 Task: Create a rule from the Agile list, Priority changed -> Complete task in the project ApexTech if Priority Cleared then Complete Task
Action: Mouse moved to (88, 292)
Screenshot: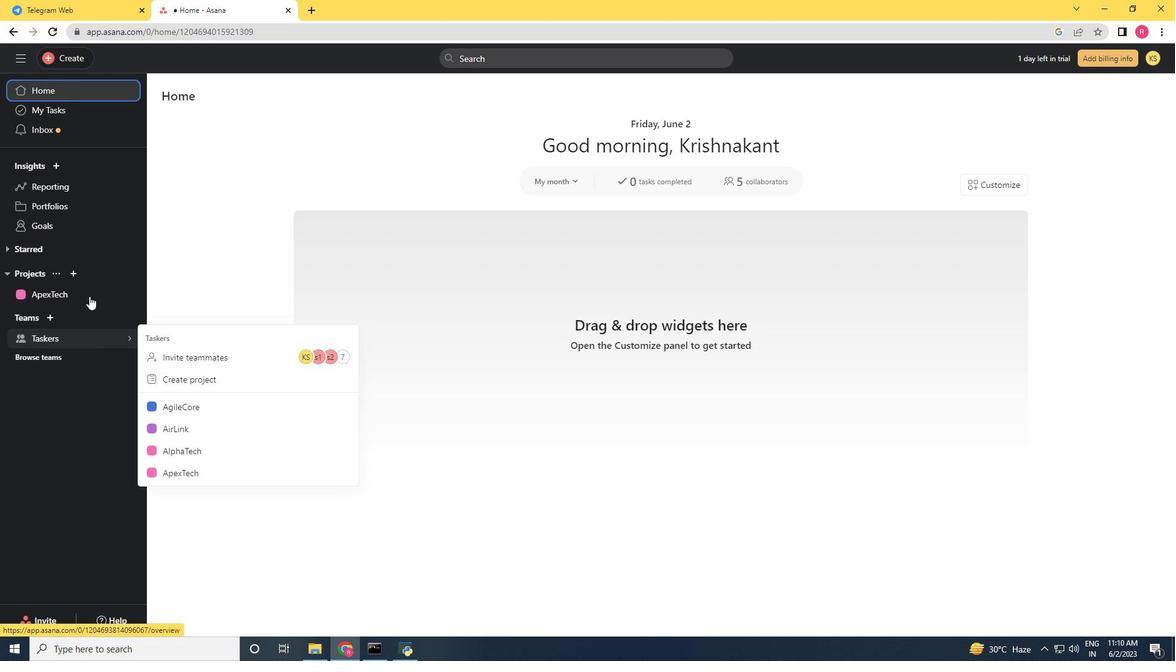 
Action: Mouse pressed left at (88, 292)
Screenshot: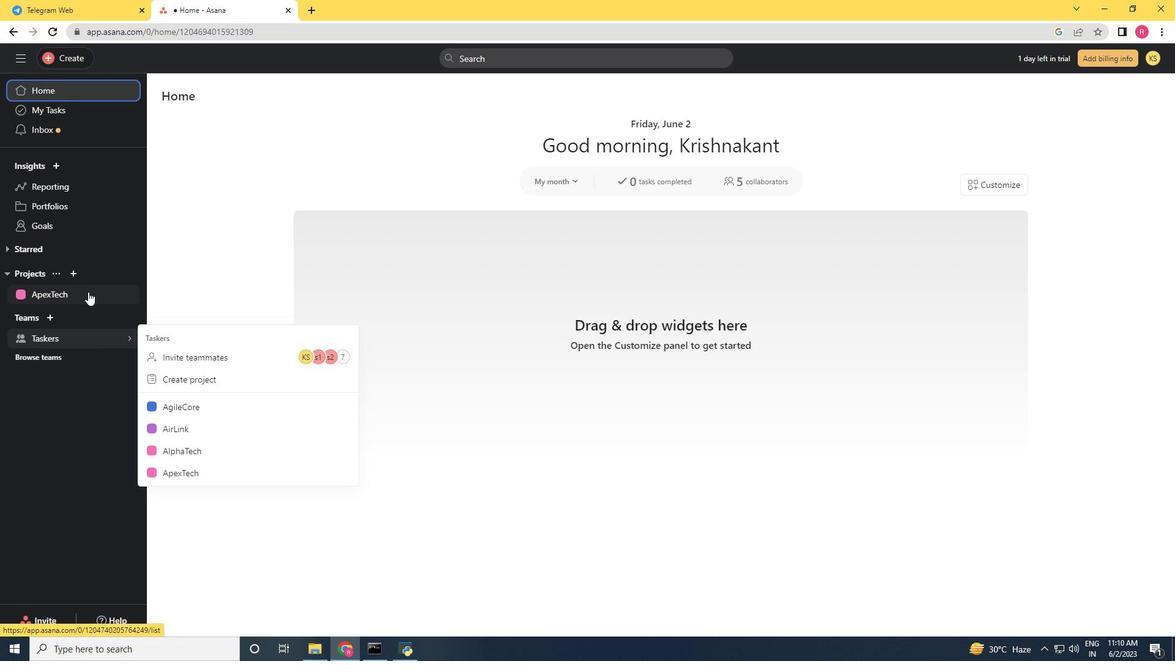 
Action: Mouse moved to (1134, 98)
Screenshot: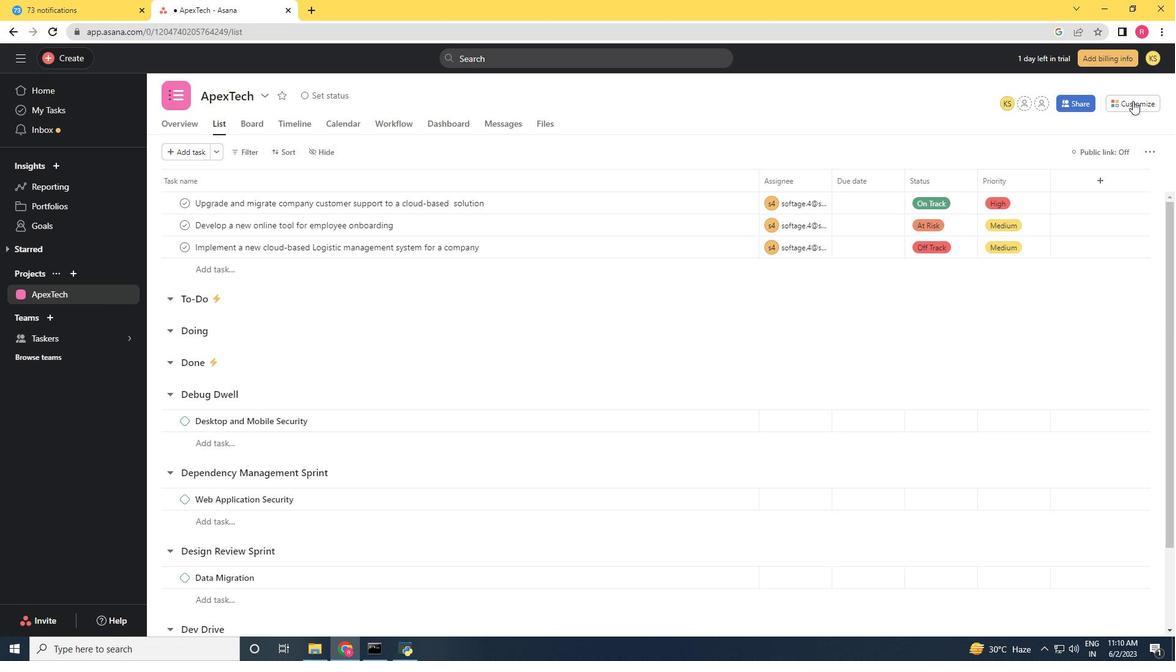 
Action: Mouse pressed left at (1134, 98)
Screenshot: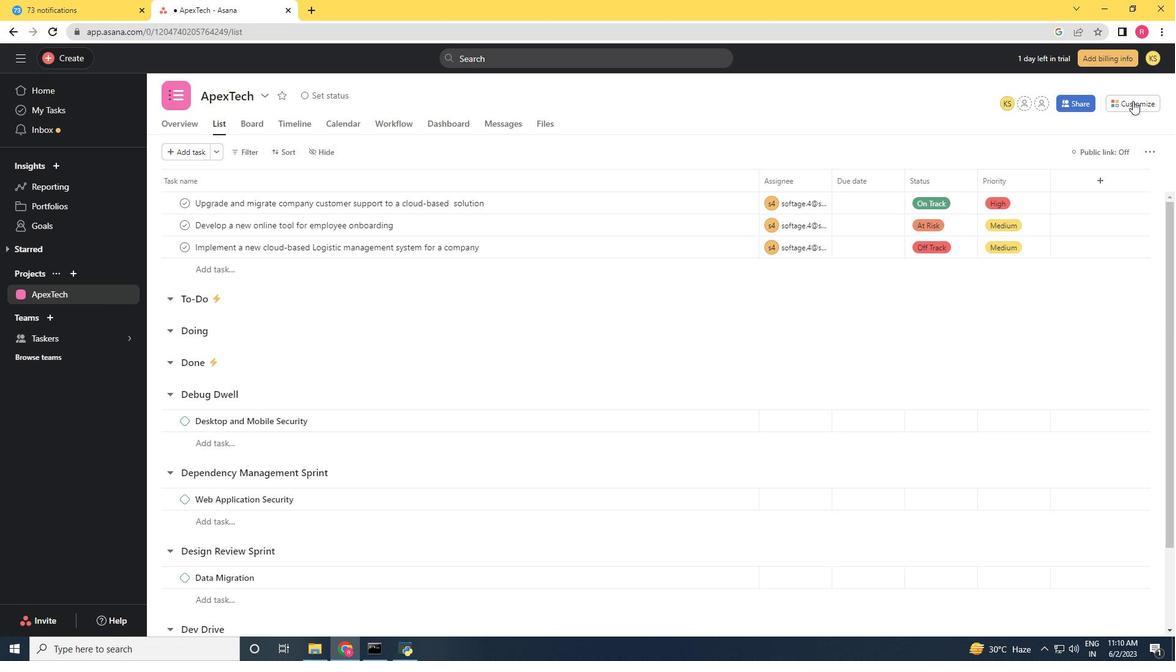 
Action: Mouse moved to (914, 276)
Screenshot: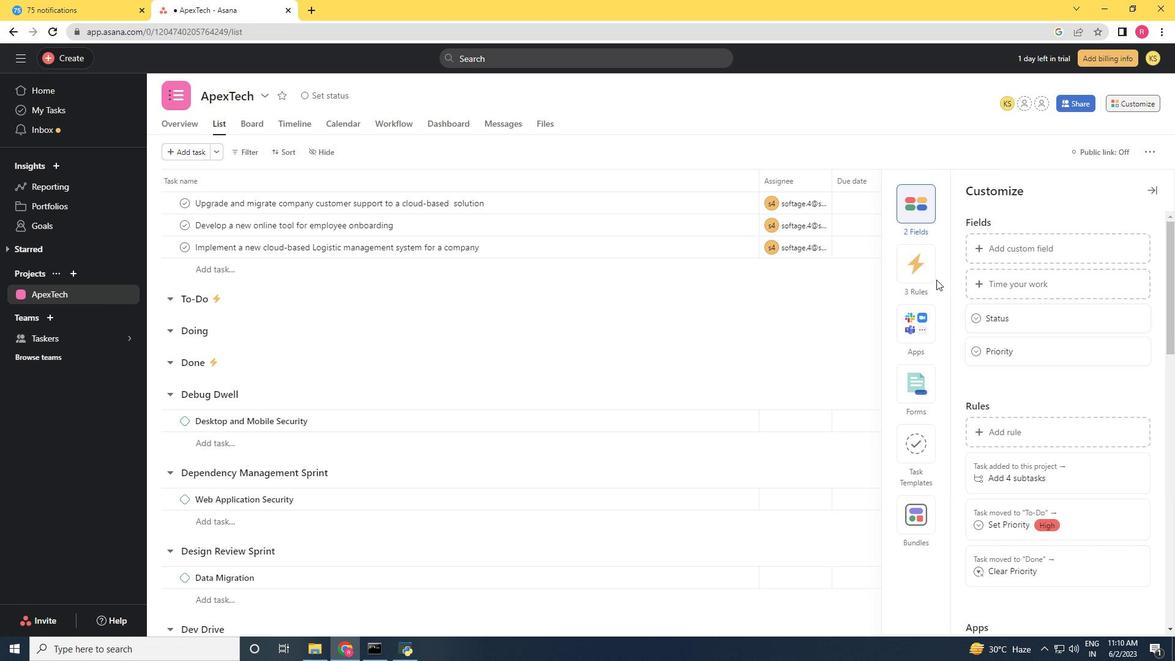 
Action: Mouse pressed left at (914, 276)
Screenshot: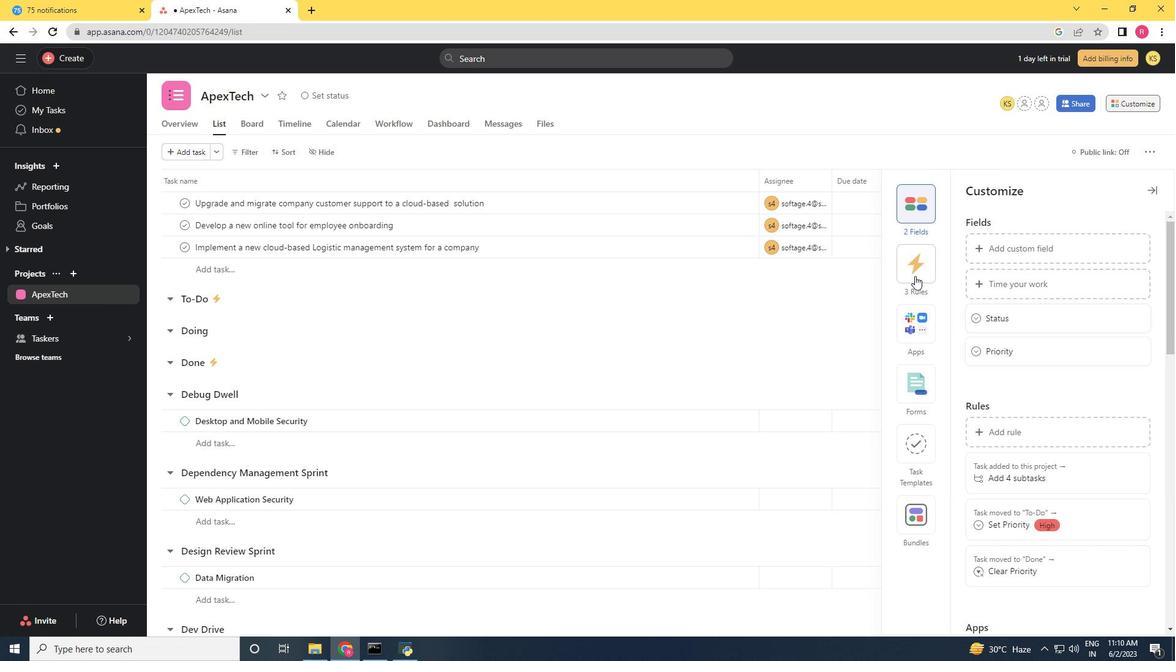 
Action: Mouse moved to (1006, 251)
Screenshot: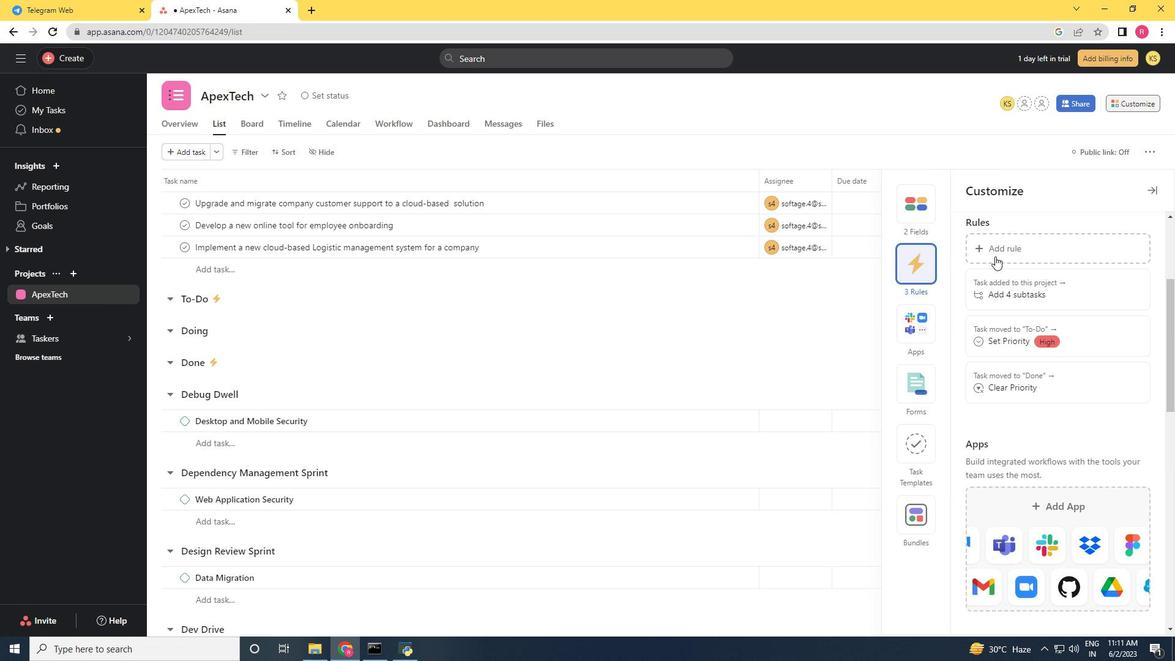 
Action: Mouse pressed left at (1006, 251)
Screenshot: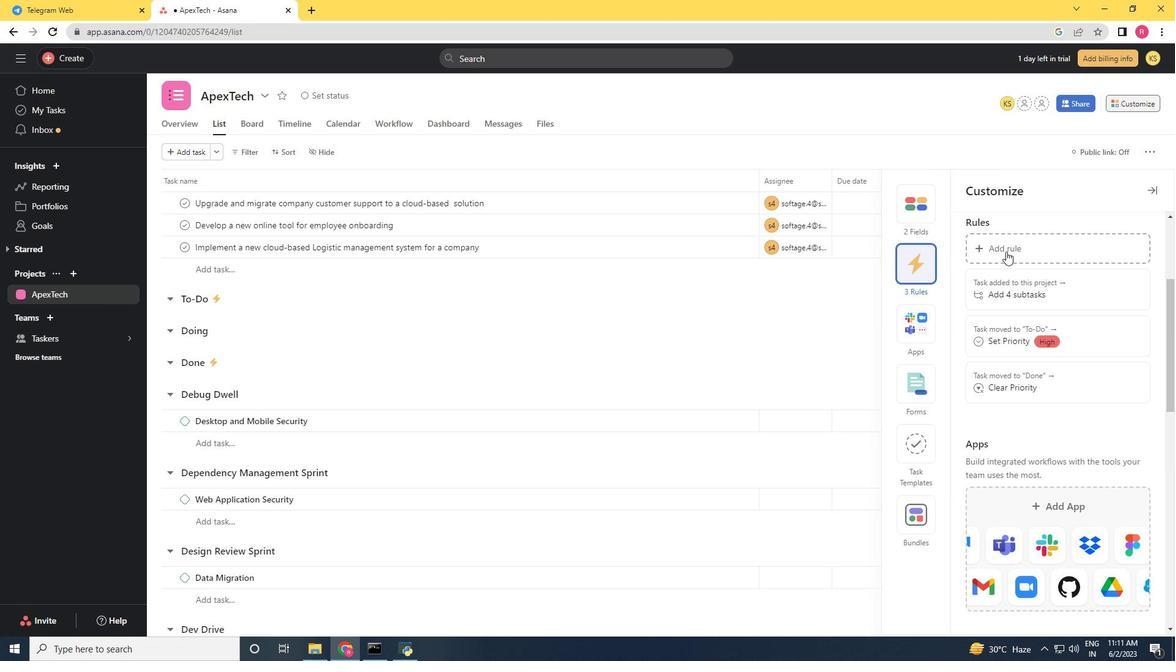 
Action: Mouse moved to (256, 181)
Screenshot: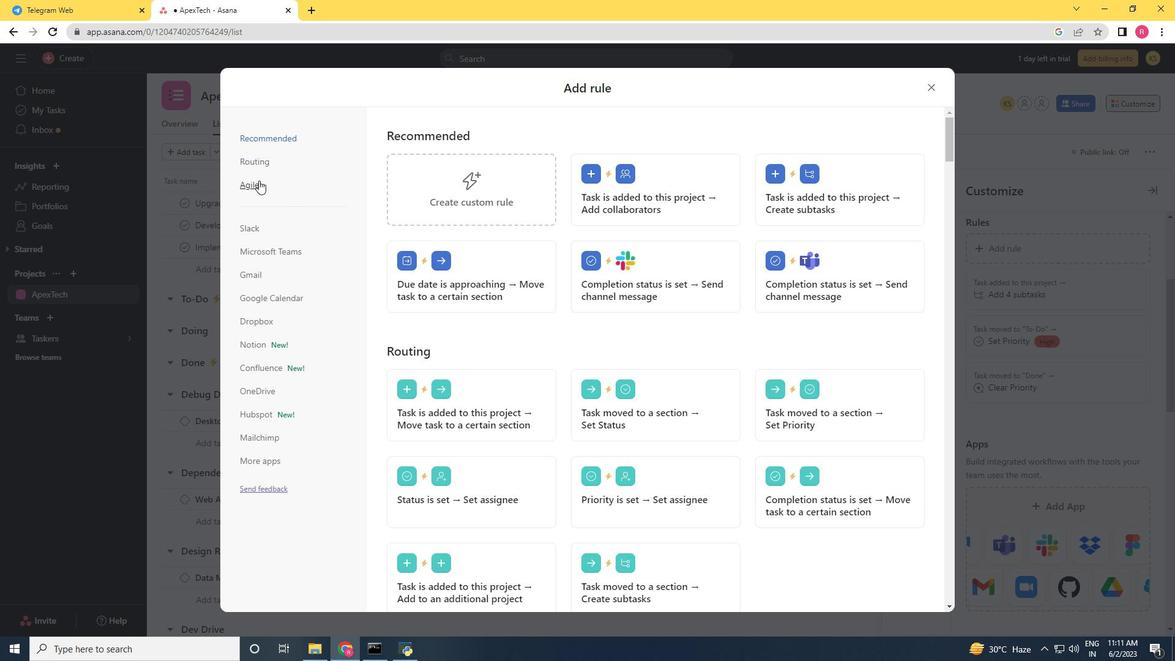 
Action: Mouse pressed left at (256, 181)
Screenshot: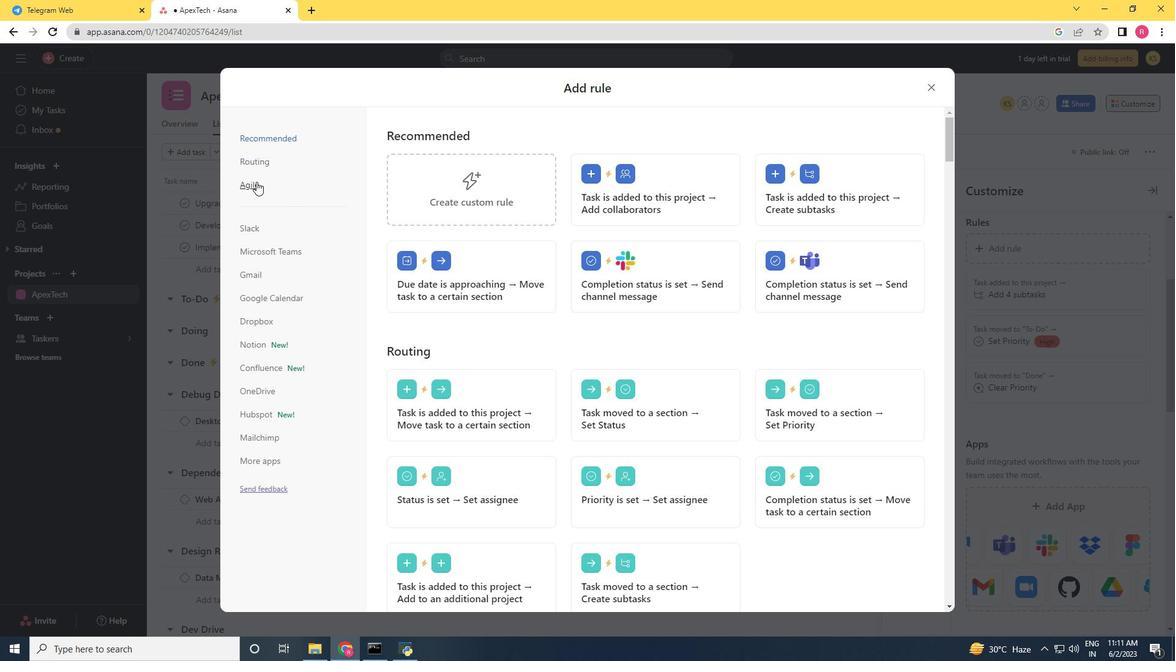 
Action: Mouse moved to (652, 186)
Screenshot: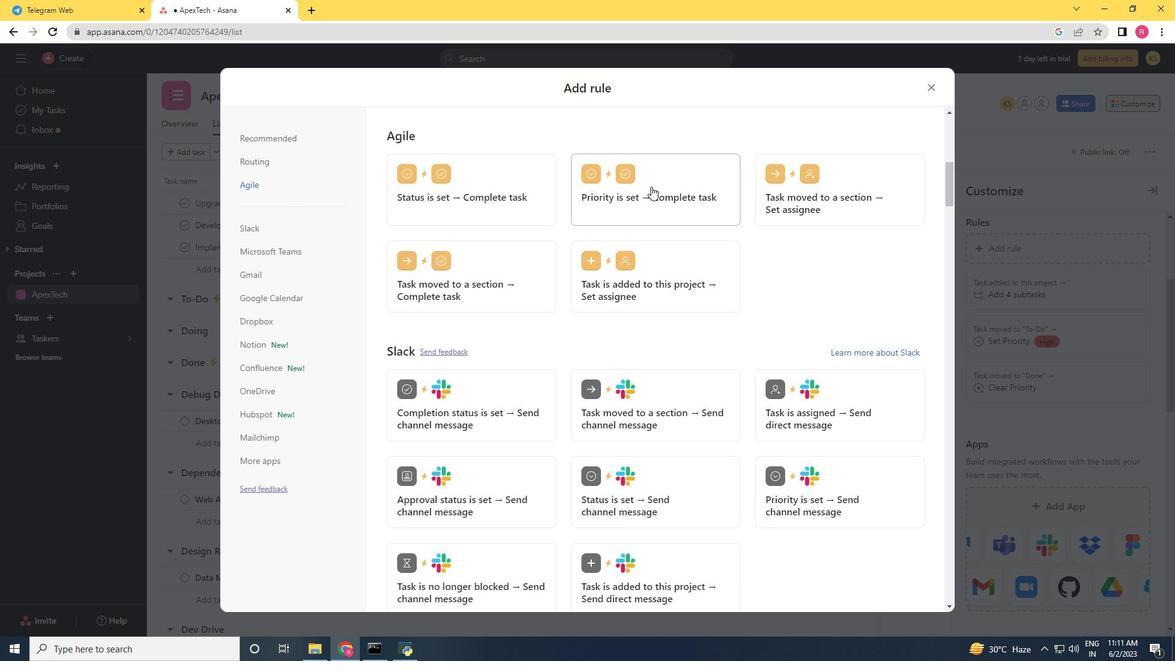 
Action: Mouse pressed left at (652, 186)
Screenshot: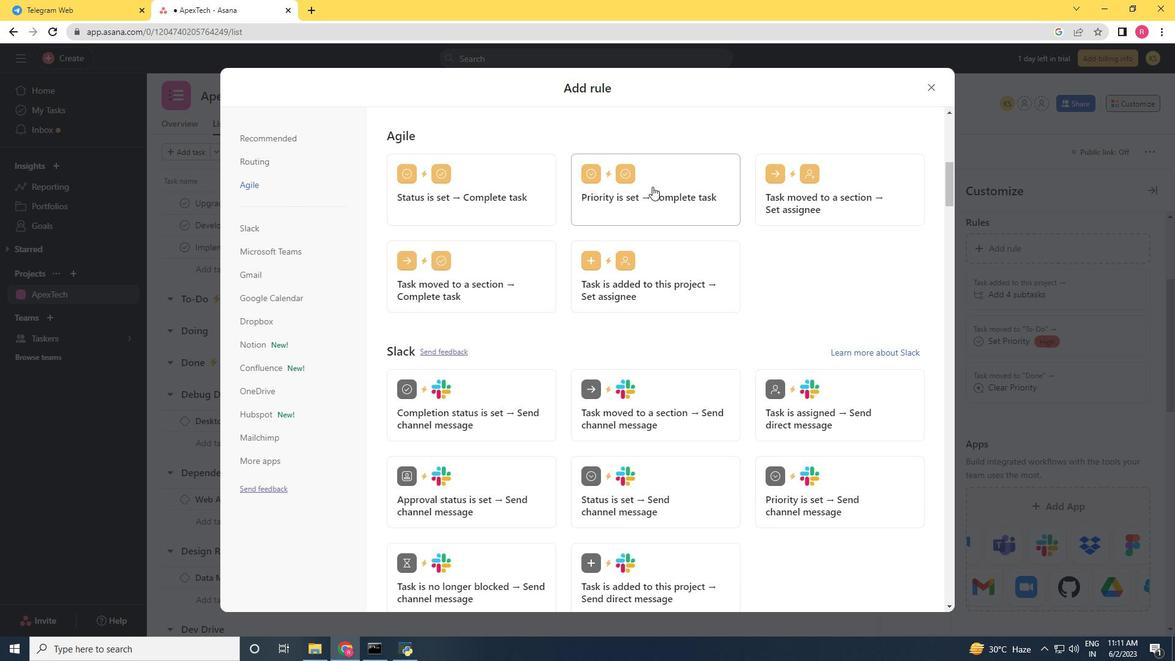 
Action: Mouse moved to (799, 205)
Screenshot: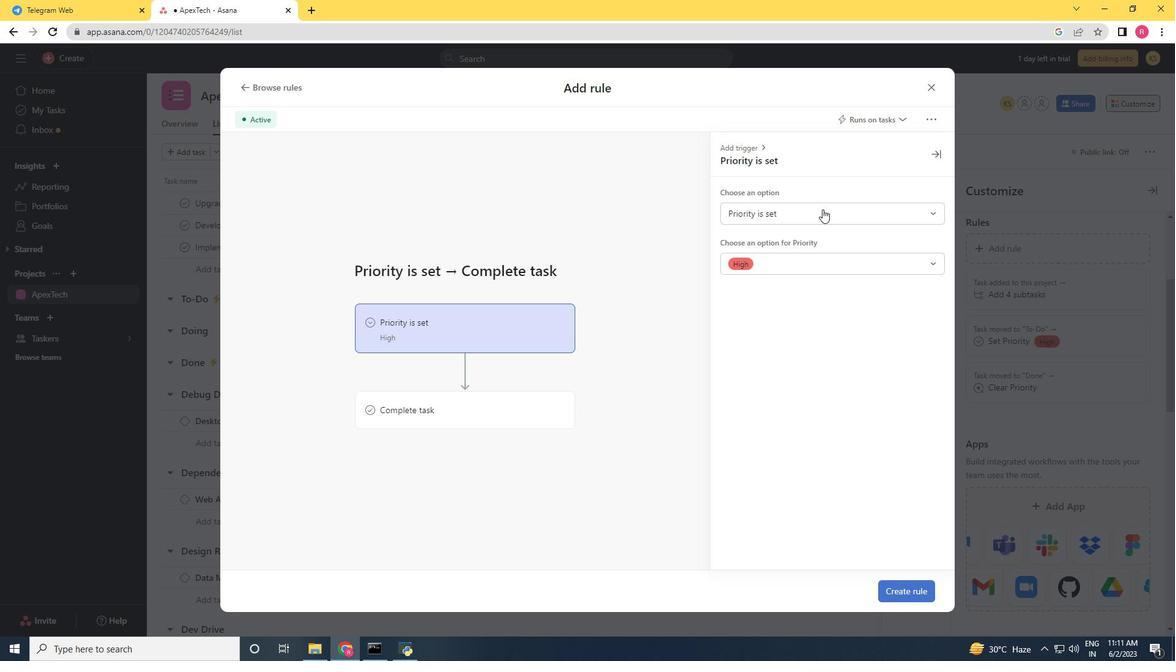 
Action: Mouse pressed left at (799, 205)
Screenshot: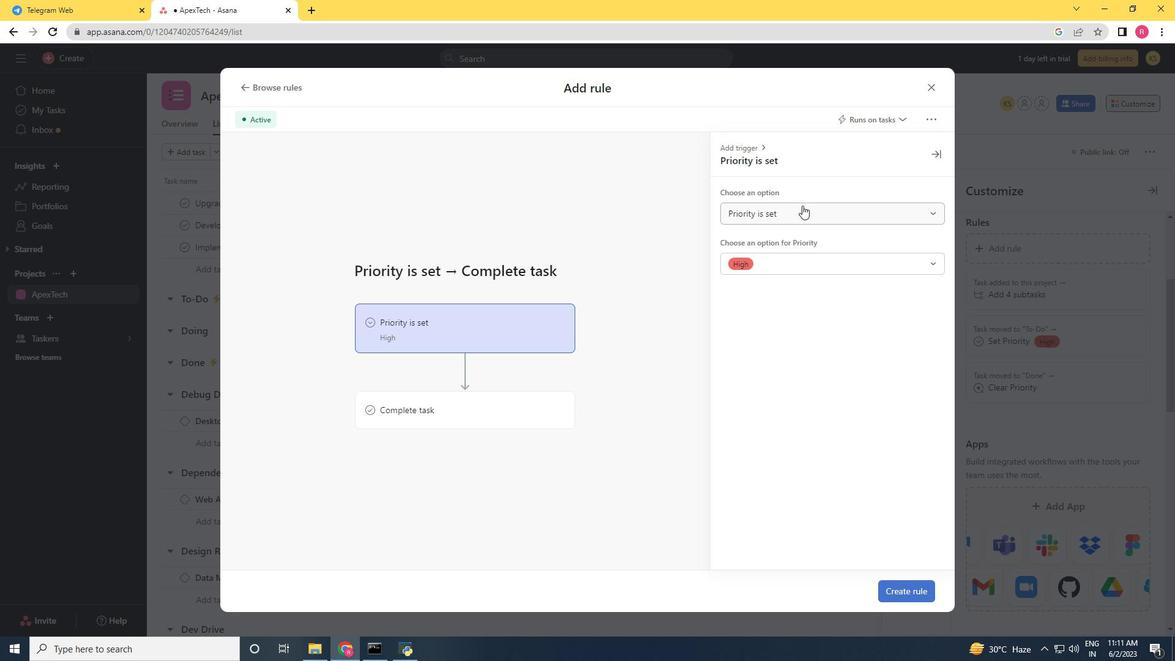 
Action: Mouse moved to (786, 257)
Screenshot: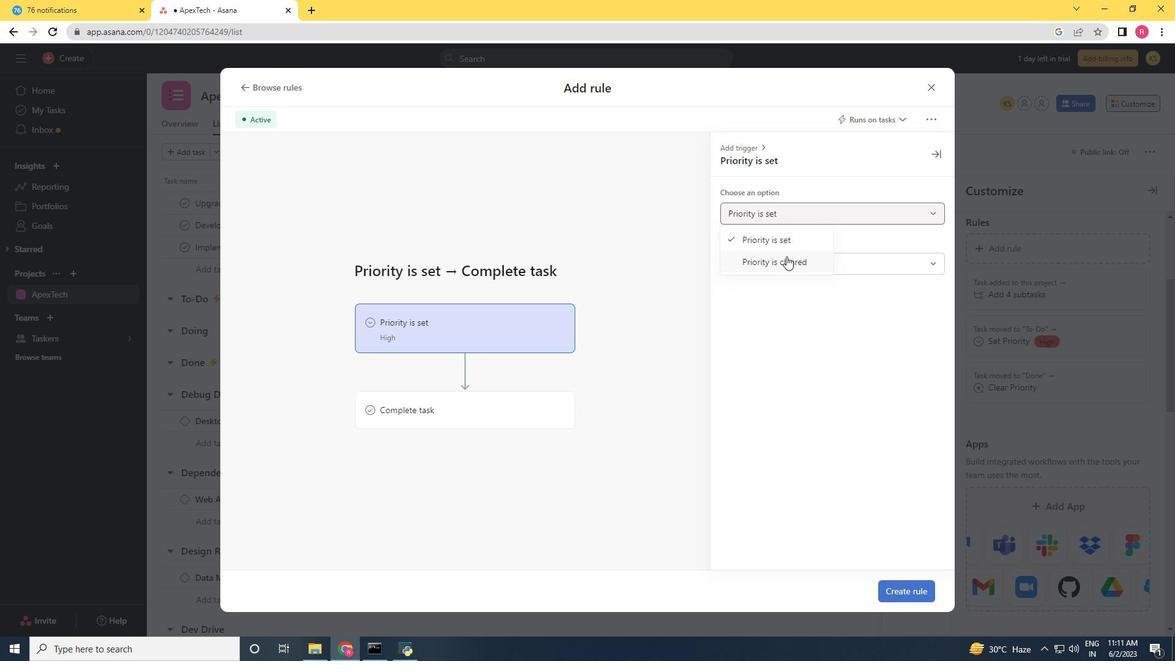 
Action: Mouse pressed left at (786, 257)
Screenshot: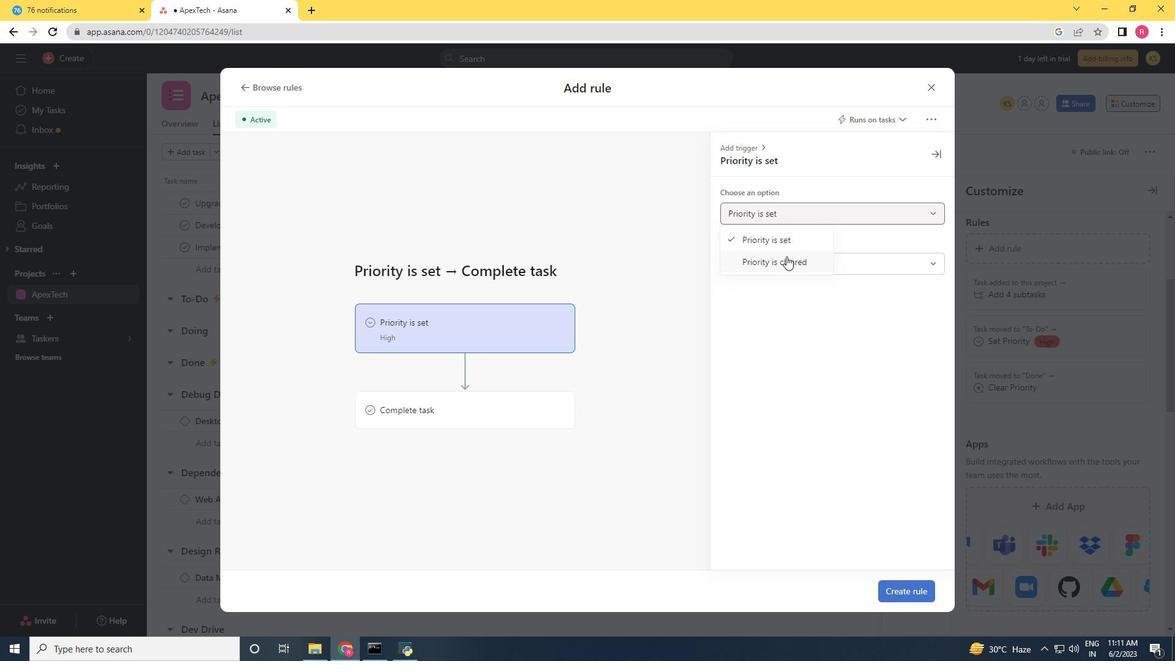 
Action: Mouse moved to (461, 391)
Screenshot: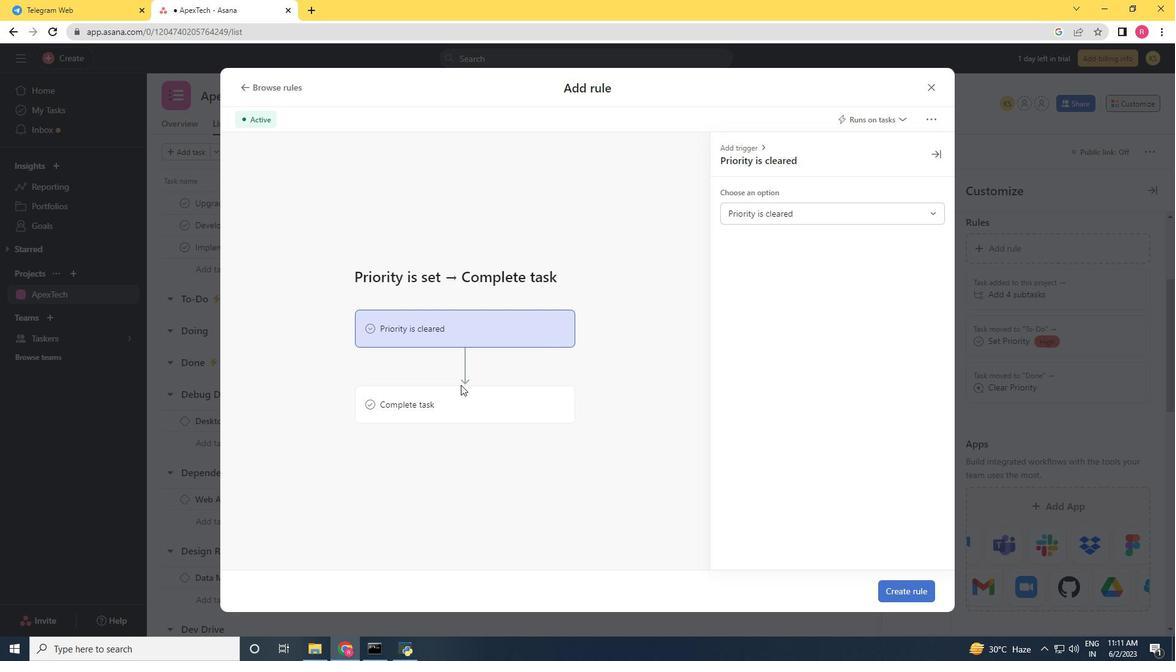 
Action: Mouse pressed left at (461, 391)
Screenshot: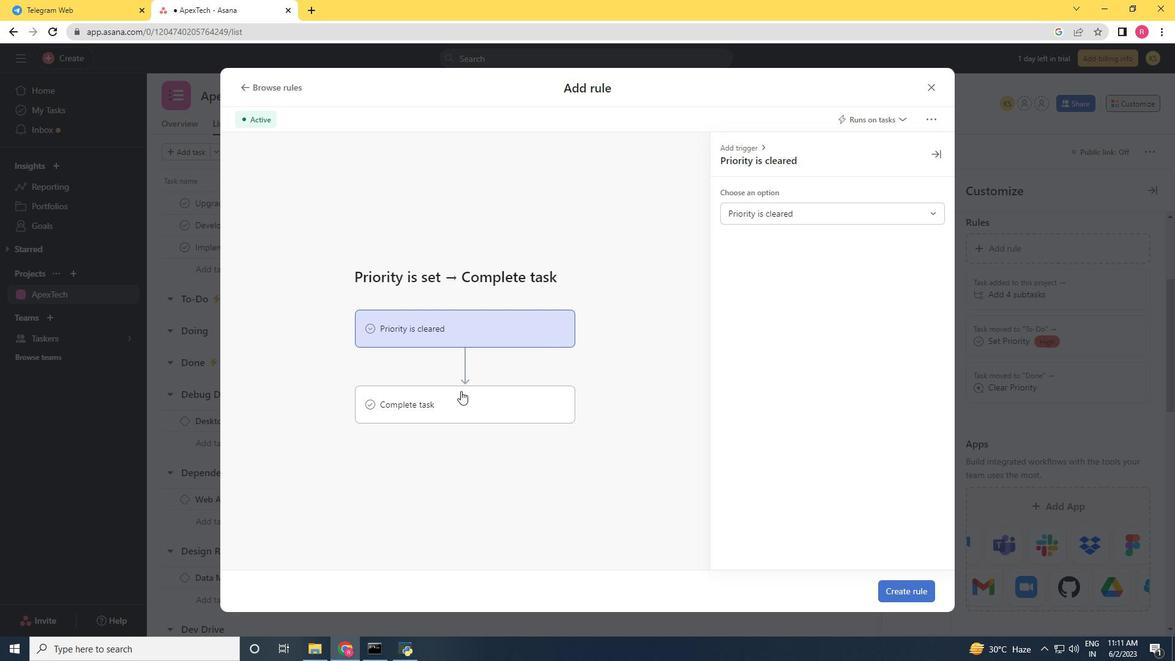 
Action: Mouse moved to (772, 215)
Screenshot: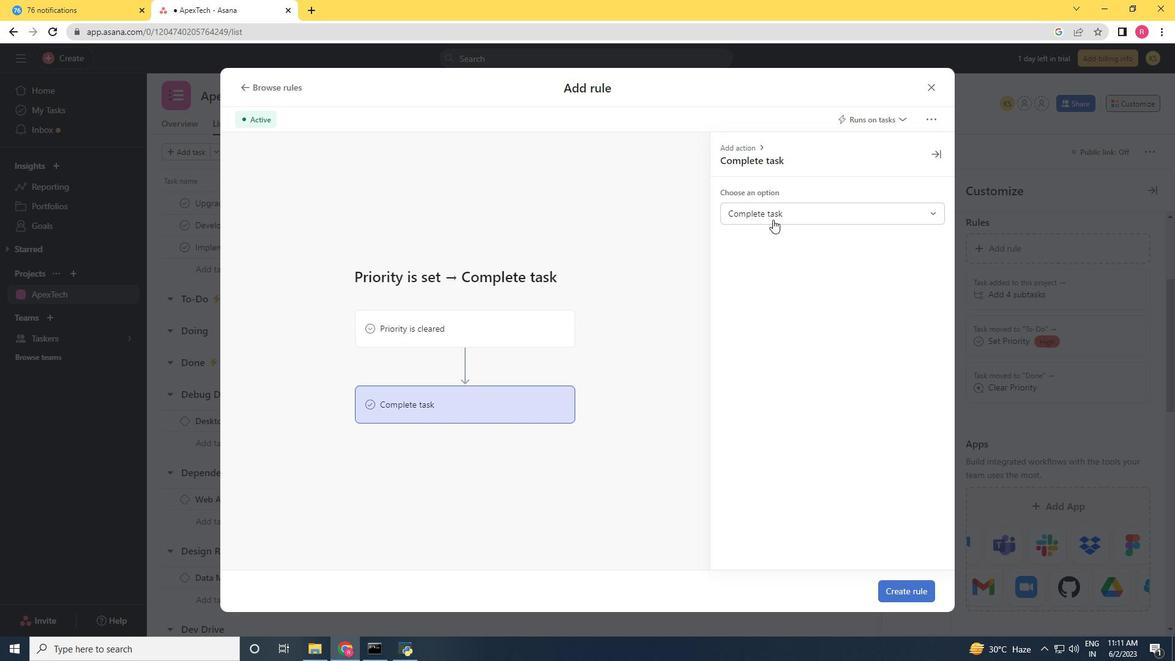
Action: Mouse pressed left at (772, 215)
Screenshot: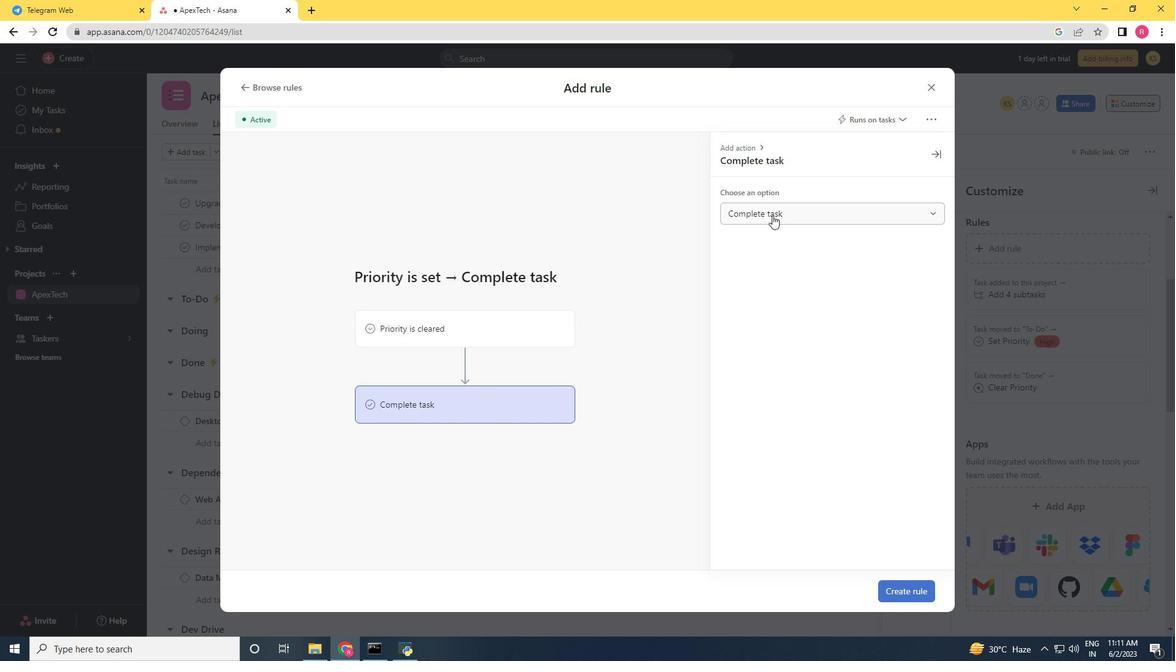 
Action: Mouse moved to (791, 241)
Screenshot: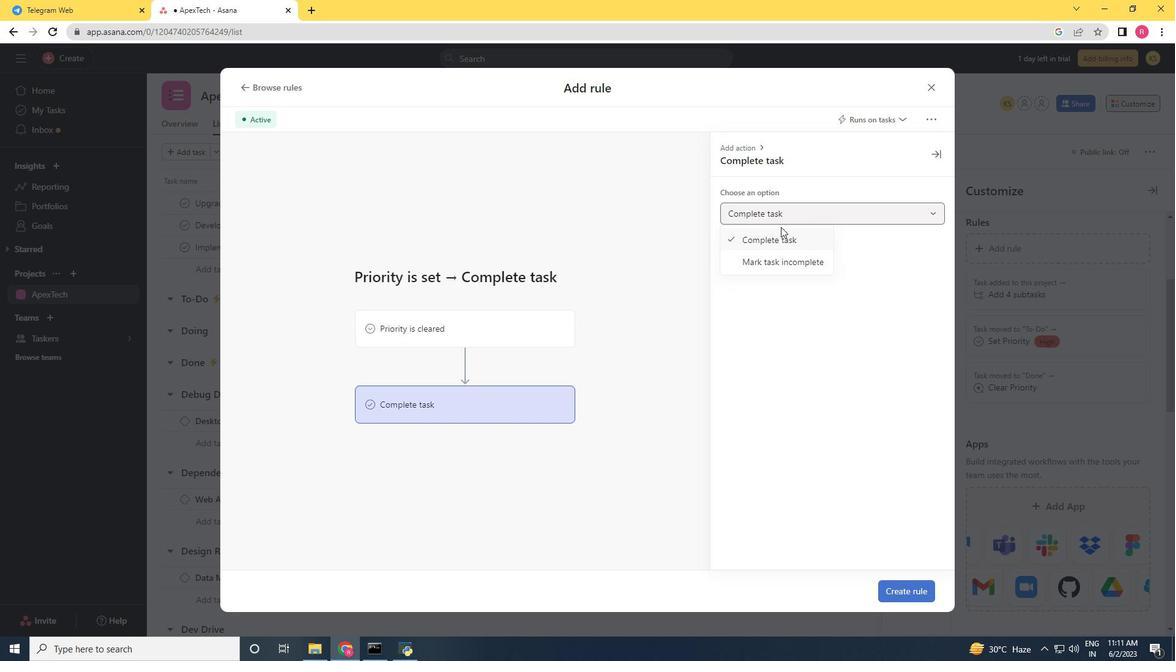 
Action: Mouse pressed left at (791, 241)
Screenshot: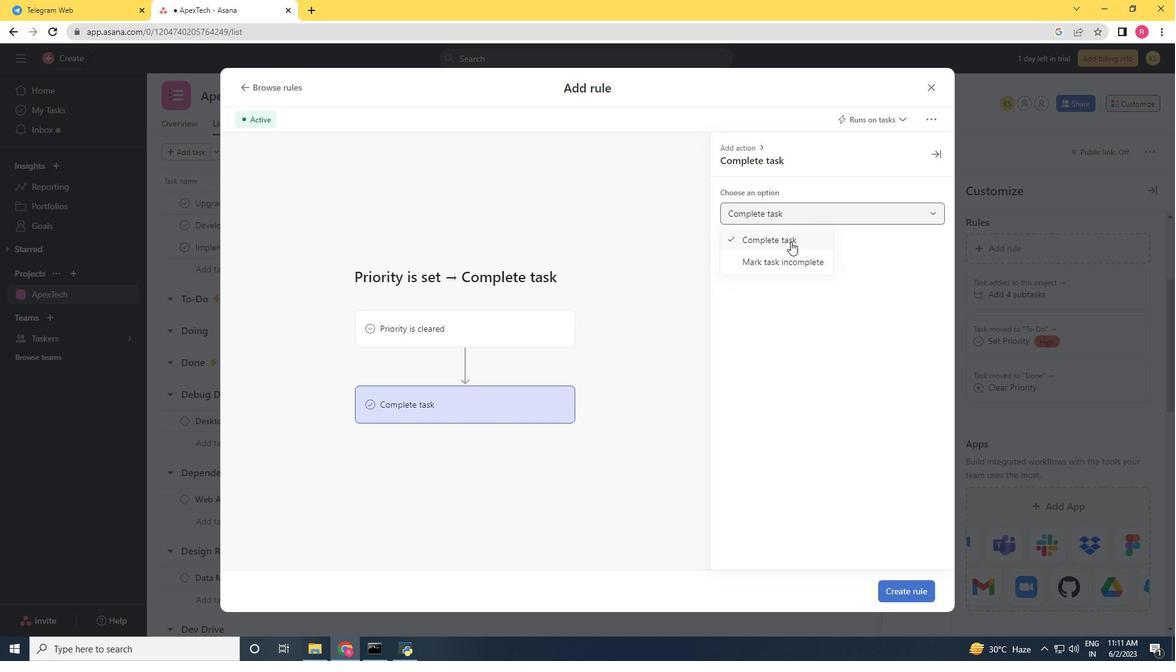 
Action: Mouse moved to (898, 592)
Screenshot: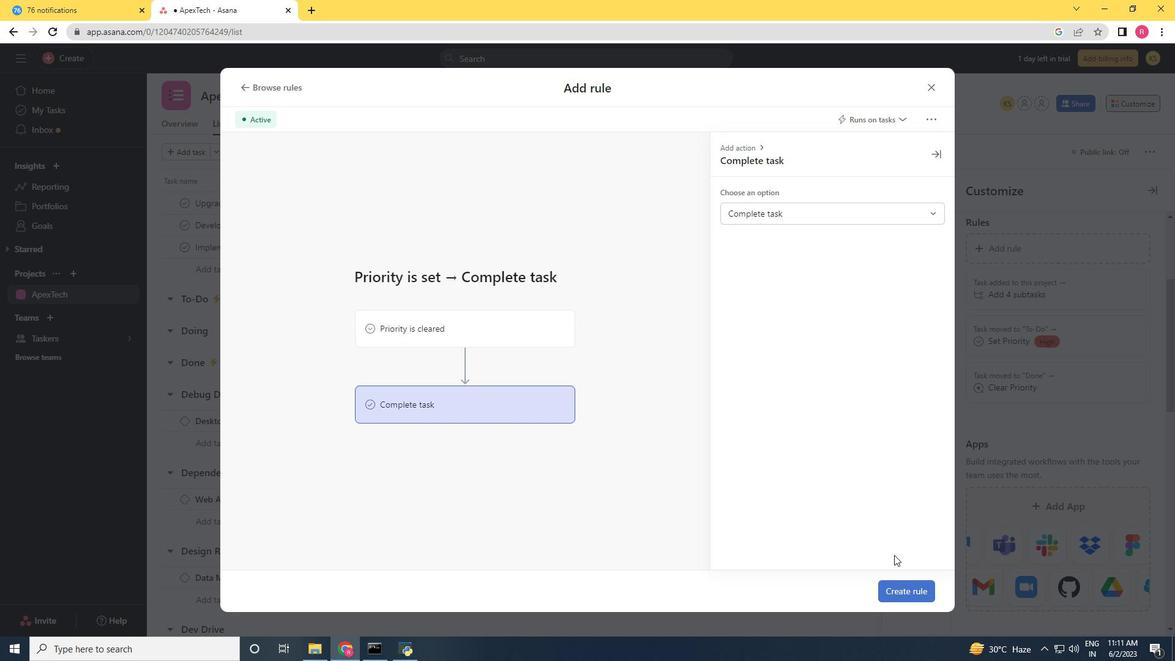 
Action: Mouse pressed left at (898, 592)
Screenshot: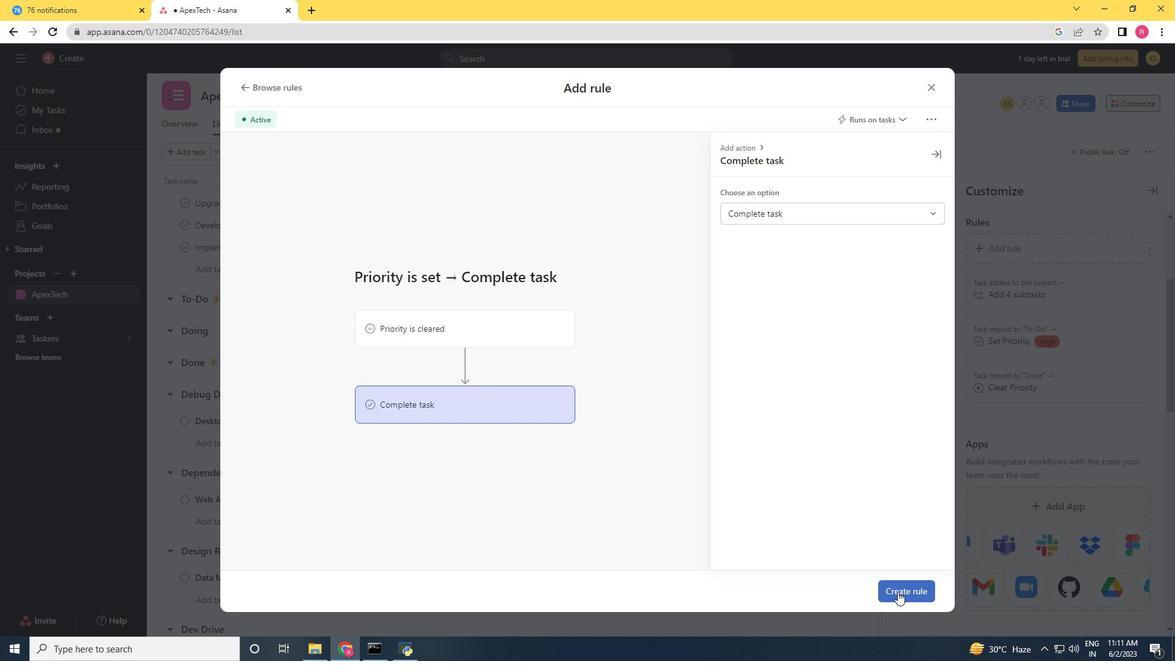 
Action: Mouse moved to (897, 579)
Screenshot: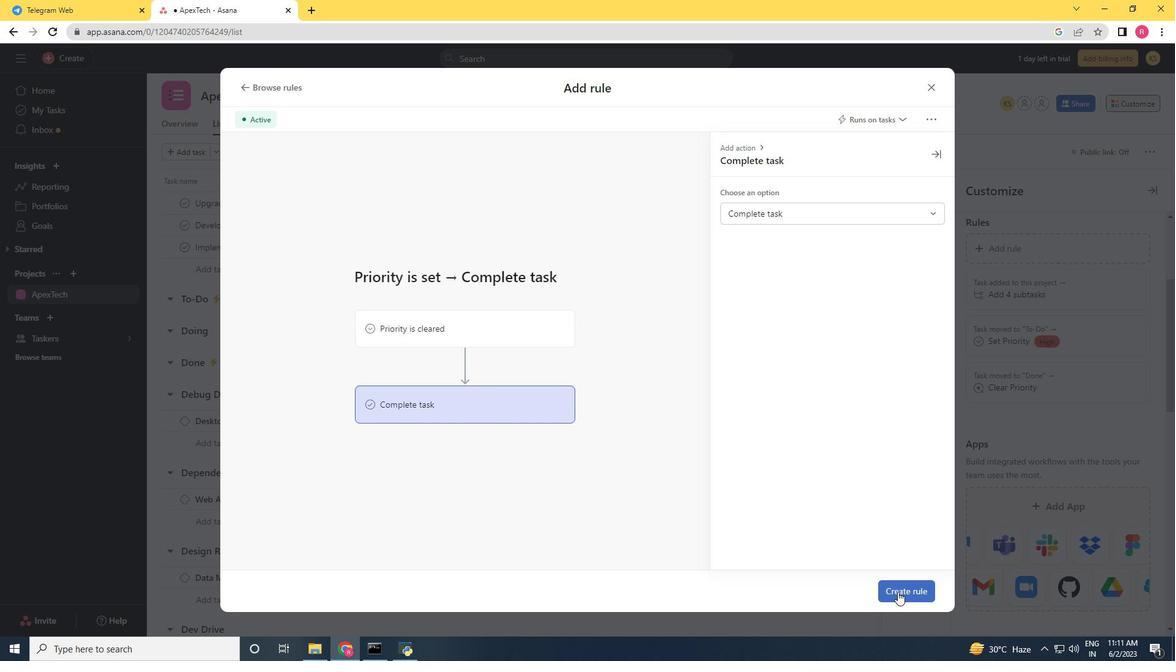 
